 Task: Create a rule when a start date more than 1 days from now is set on a card by me.
Action: Mouse moved to (1083, 80)
Screenshot: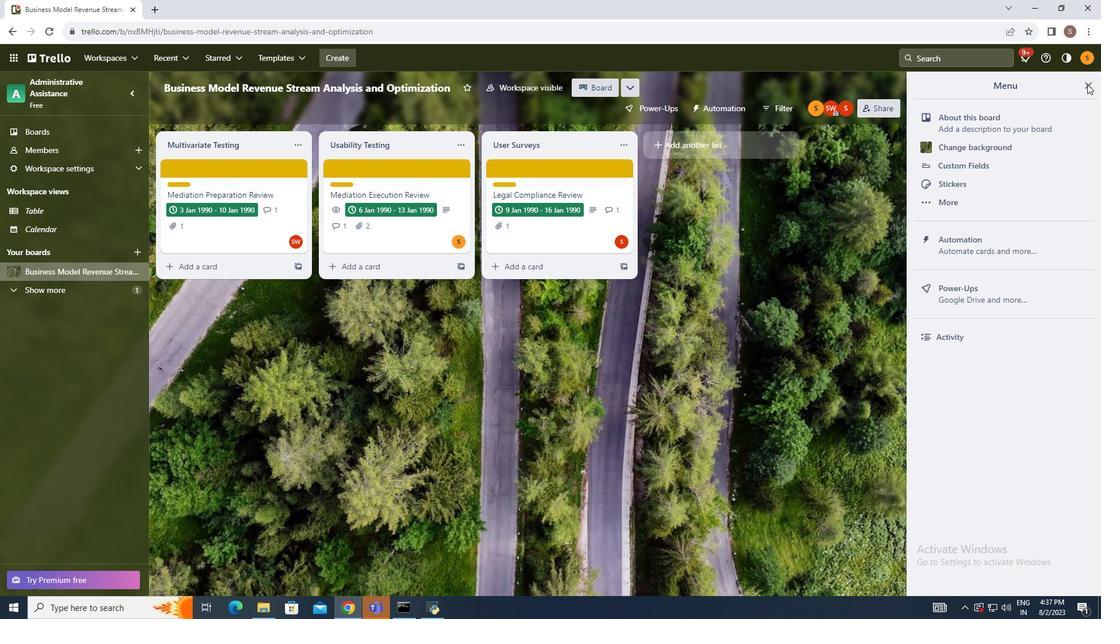 
Action: Mouse pressed left at (1083, 80)
Screenshot: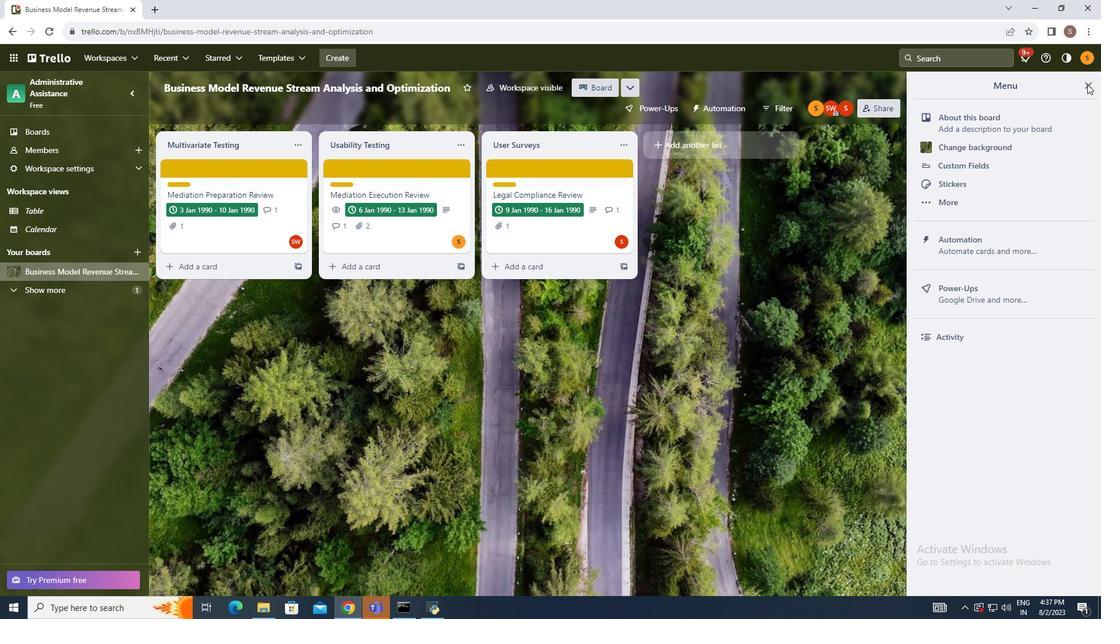 
Action: Mouse moved to (980, 234)
Screenshot: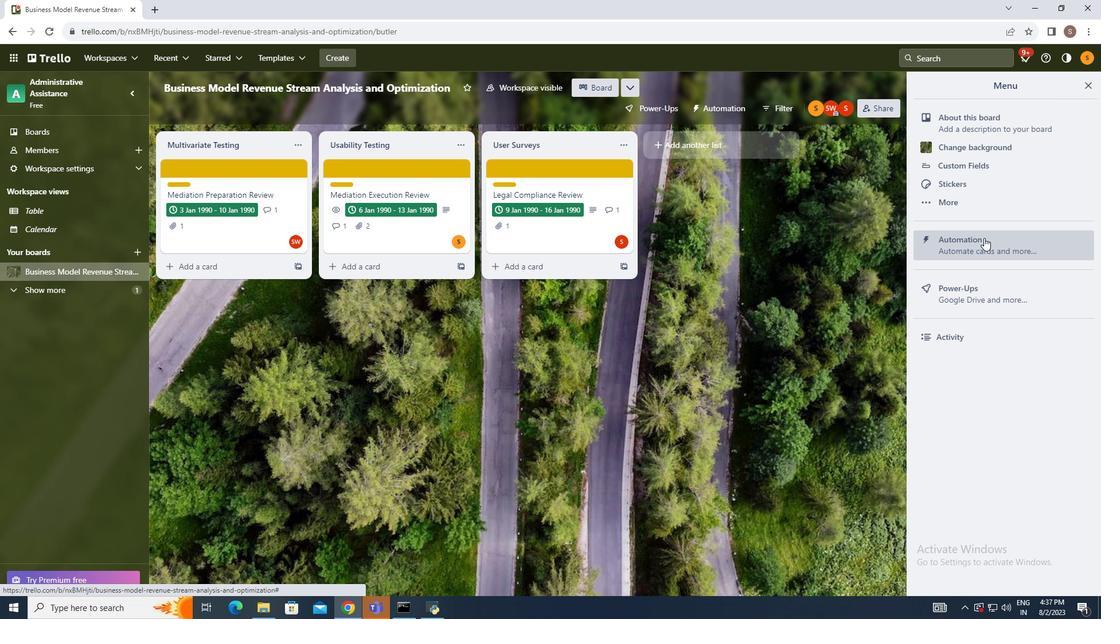 
Action: Mouse pressed left at (980, 234)
Screenshot: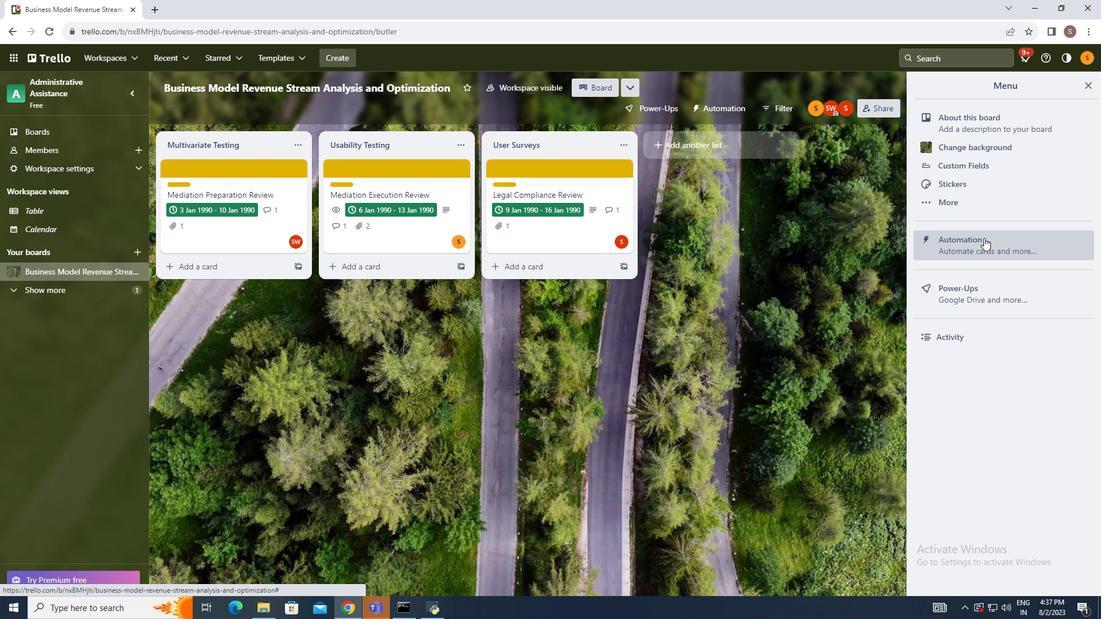 
Action: Mouse moved to (207, 206)
Screenshot: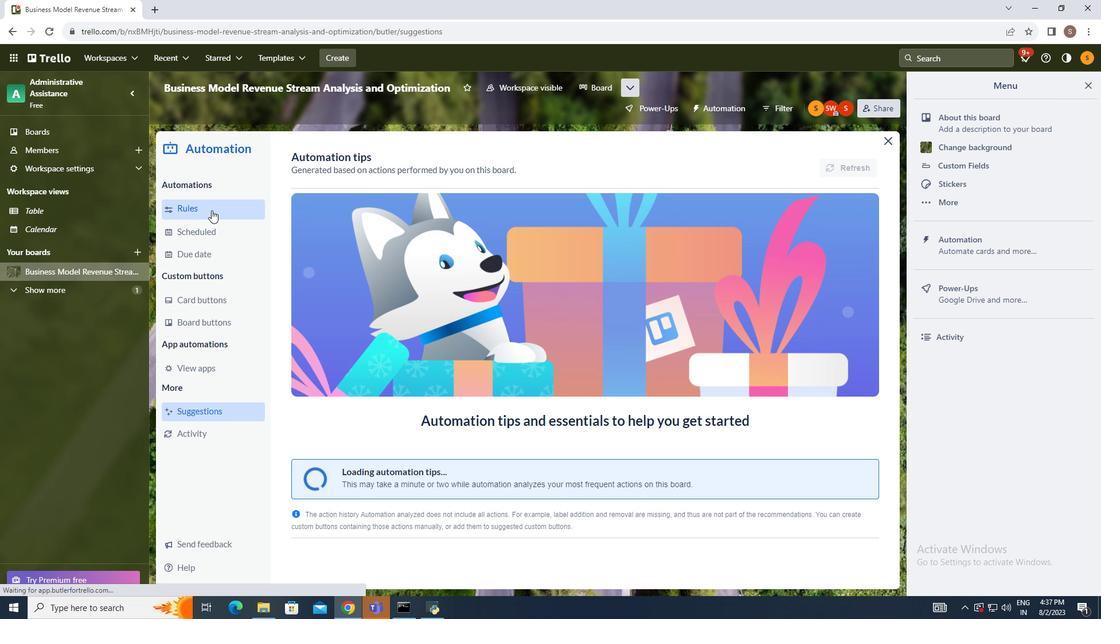
Action: Mouse pressed left at (207, 206)
Screenshot: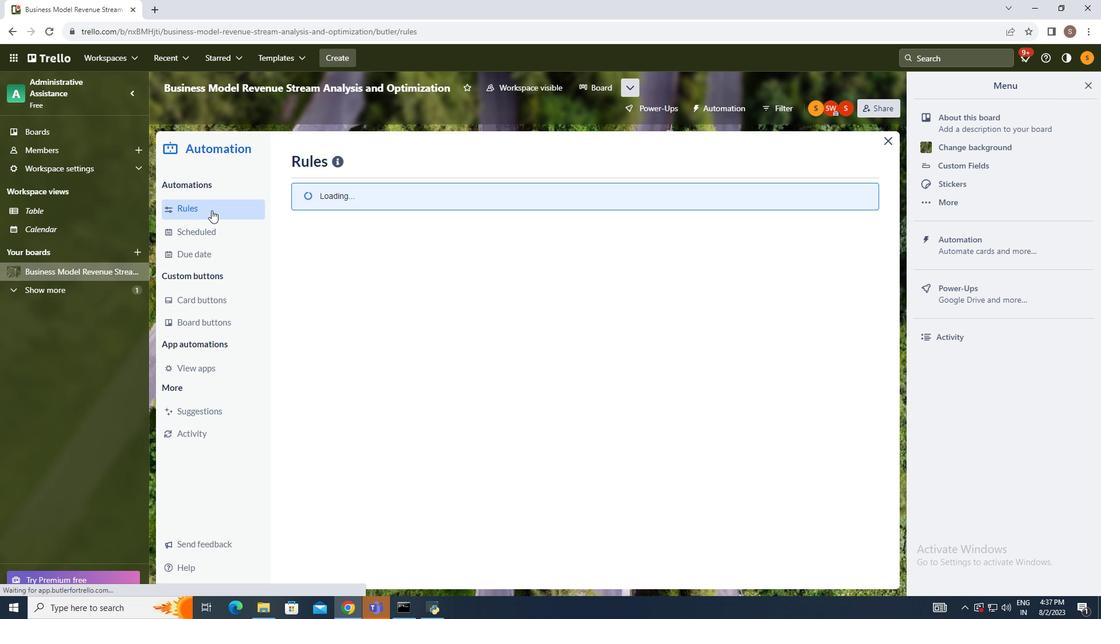 
Action: Mouse moved to (775, 160)
Screenshot: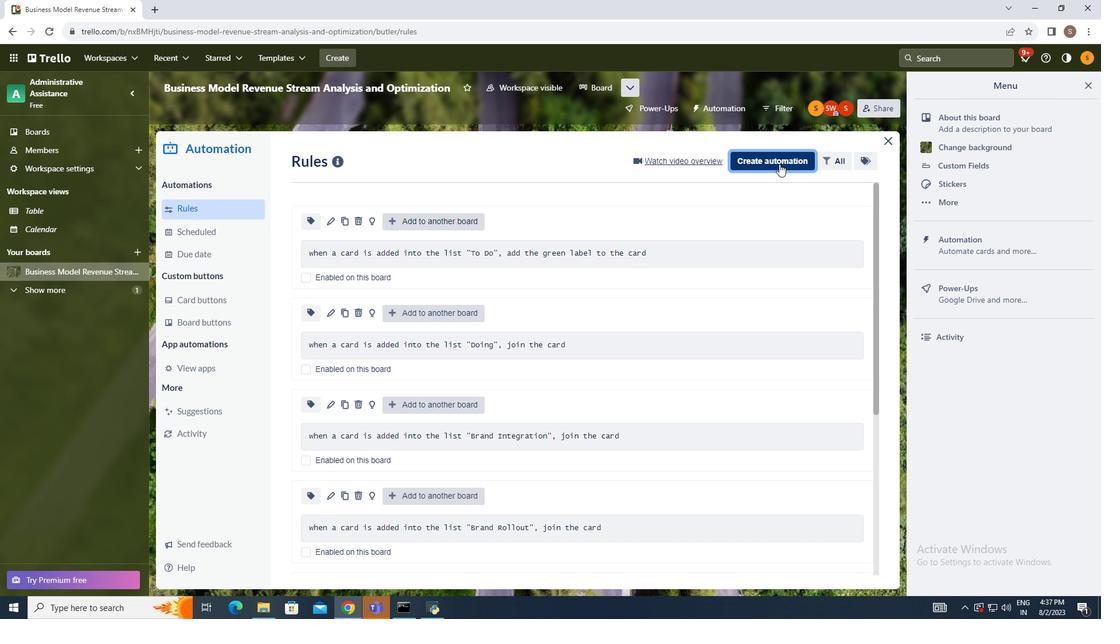 
Action: Mouse pressed left at (775, 160)
Screenshot: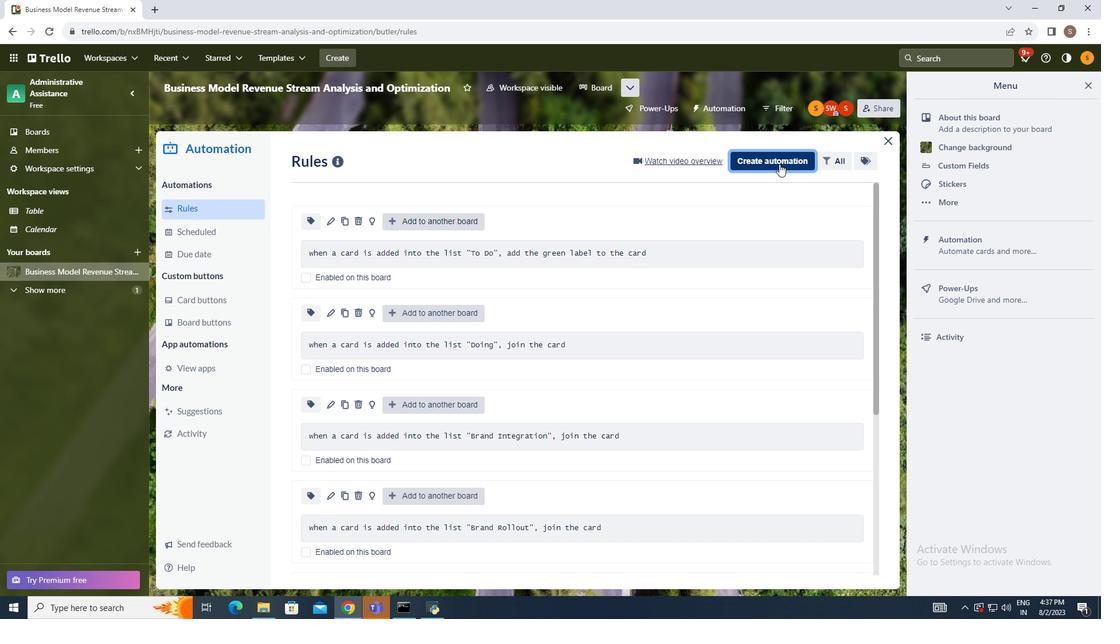 
Action: Mouse moved to (595, 266)
Screenshot: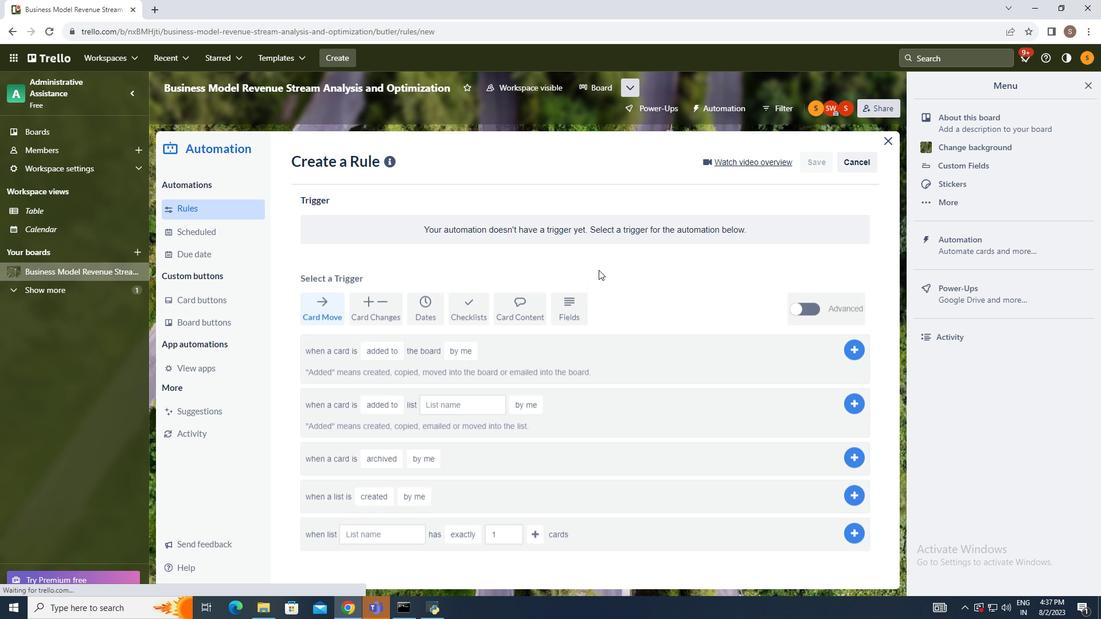 
Action: Mouse pressed left at (595, 266)
Screenshot: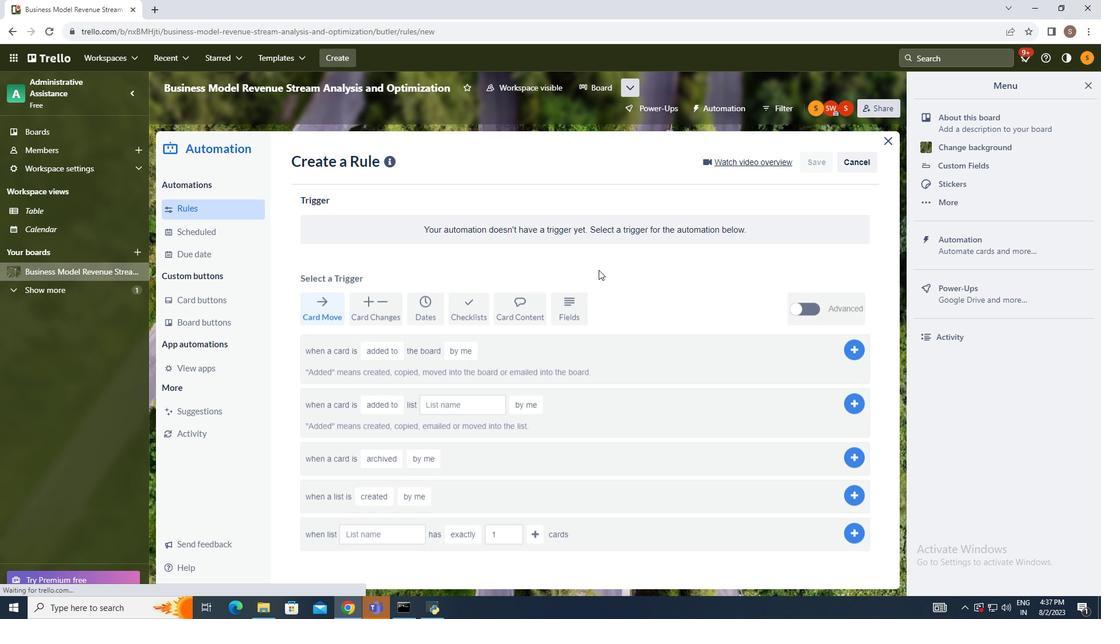 
Action: Mouse moved to (426, 313)
Screenshot: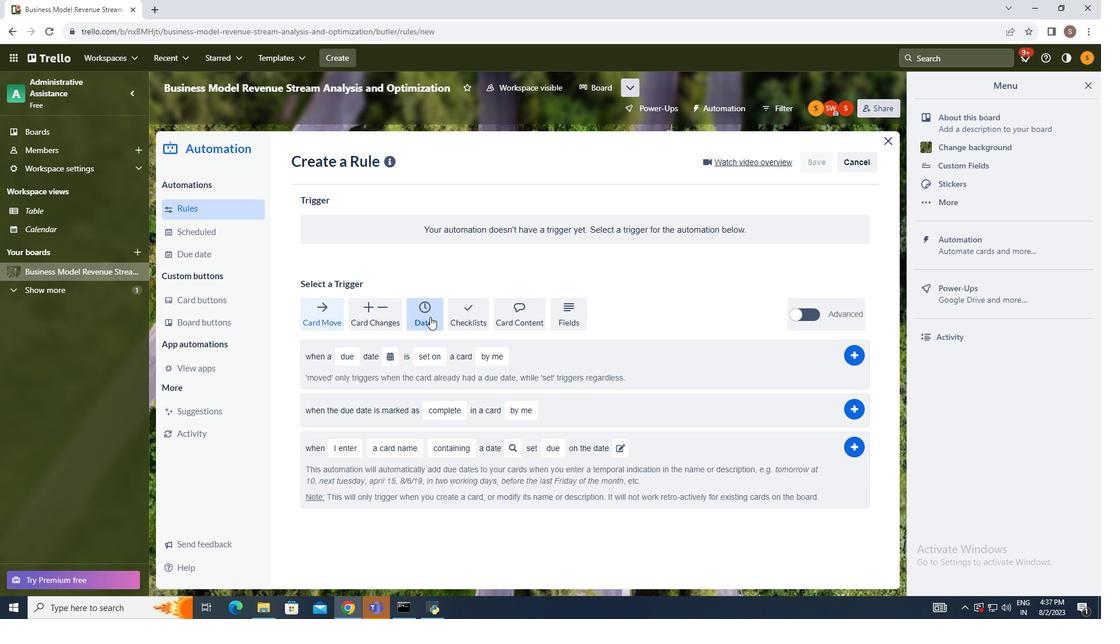 
Action: Mouse pressed left at (426, 313)
Screenshot: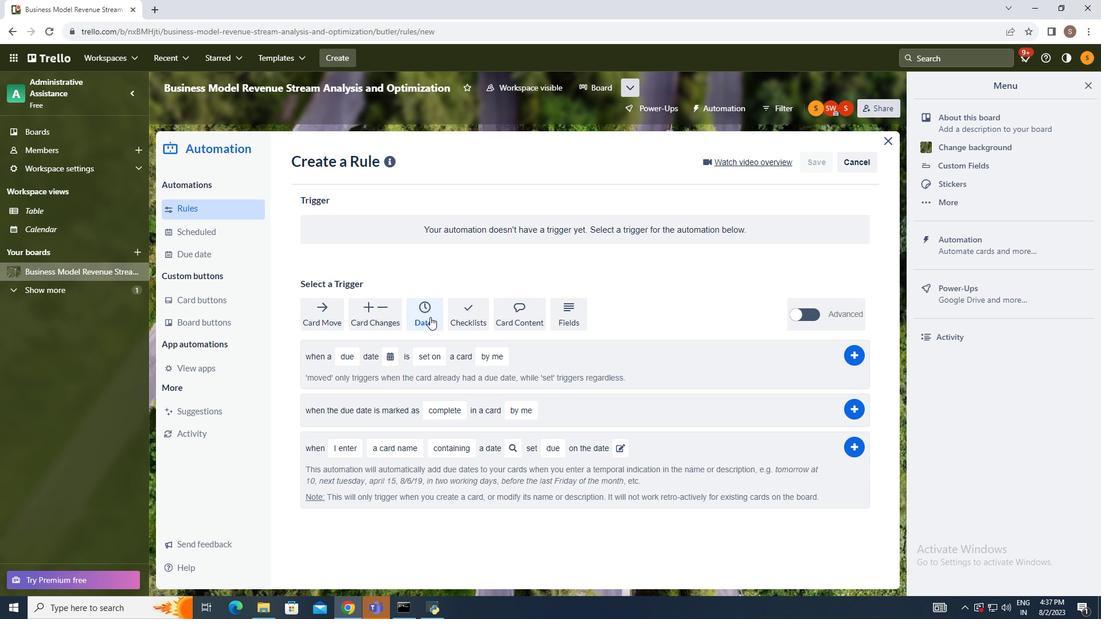 
Action: Mouse moved to (345, 348)
Screenshot: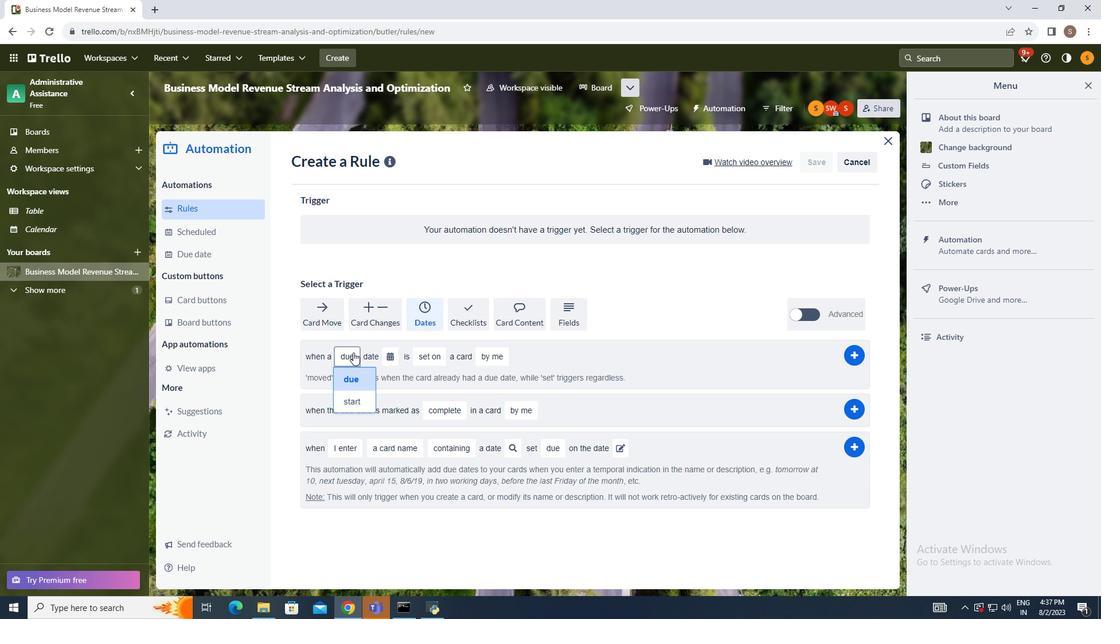 
Action: Mouse pressed left at (345, 348)
Screenshot: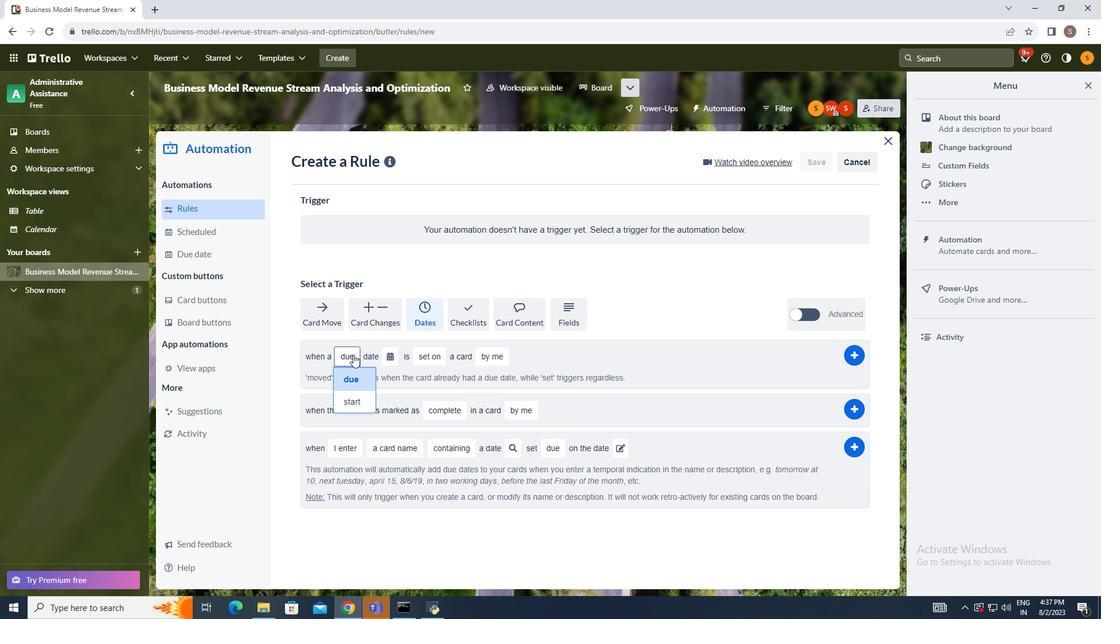 
Action: Mouse moved to (351, 395)
Screenshot: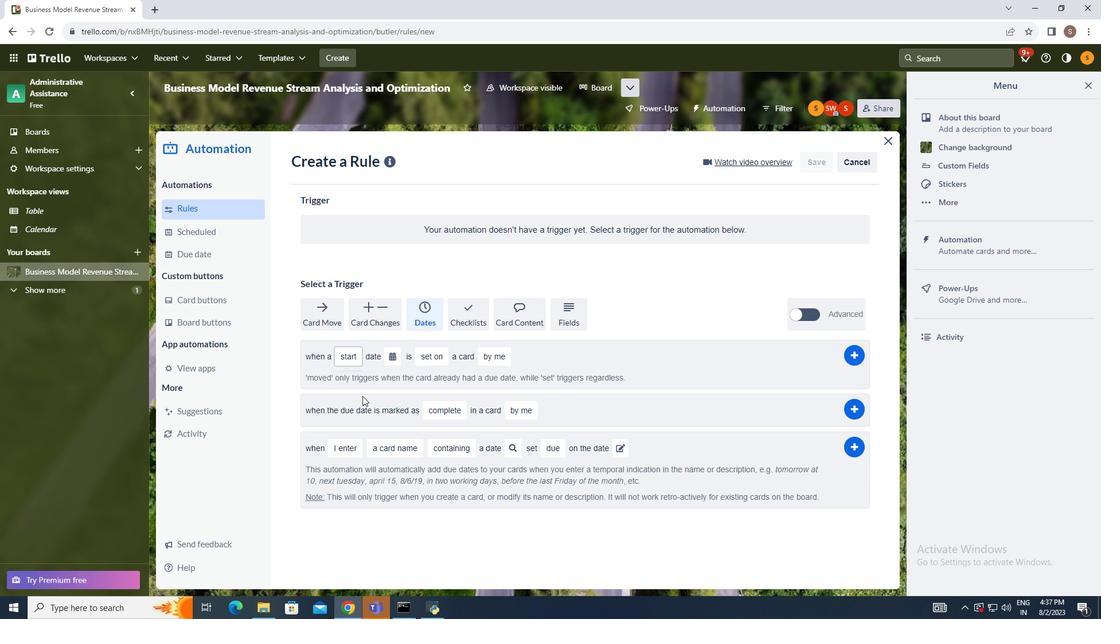 
Action: Mouse pressed left at (351, 395)
Screenshot: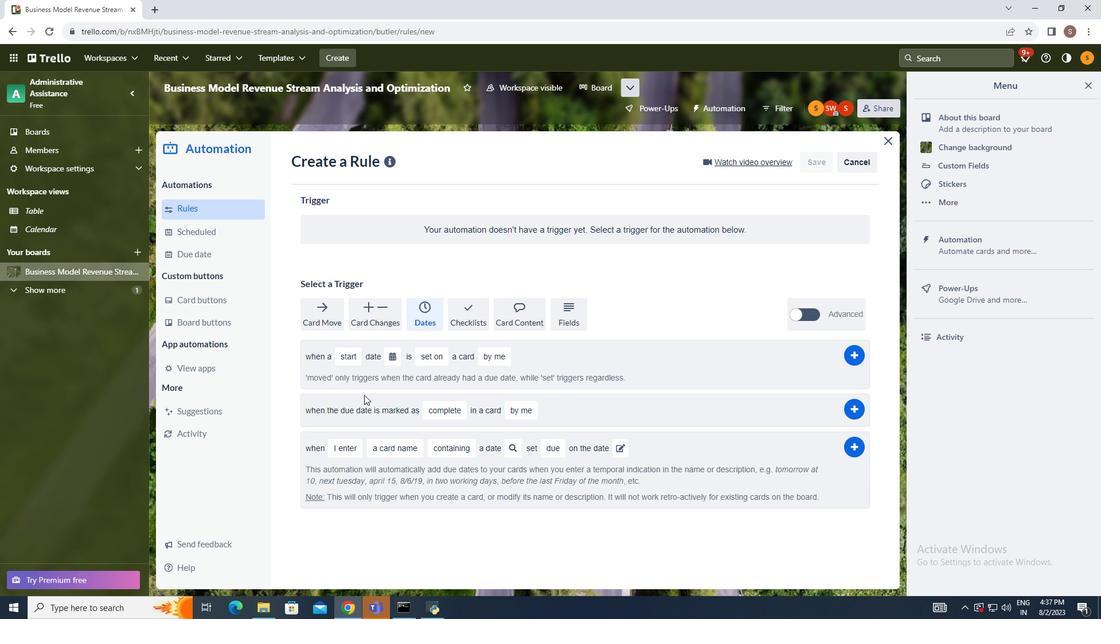 
Action: Mouse moved to (384, 354)
Screenshot: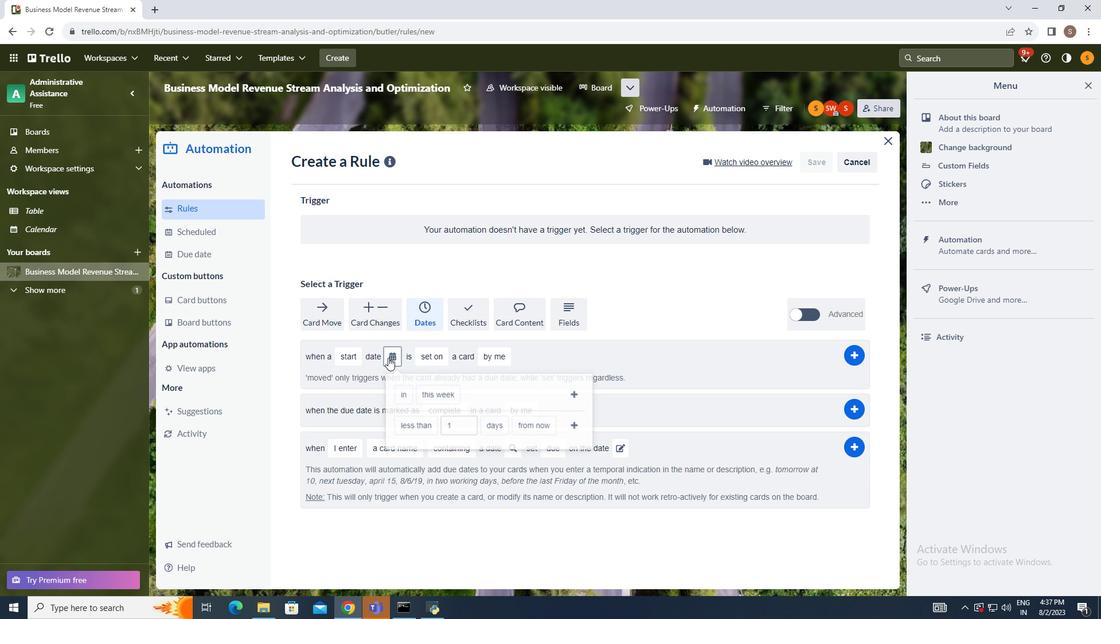 
Action: Mouse pressed left at (384, 354)
Screenshot: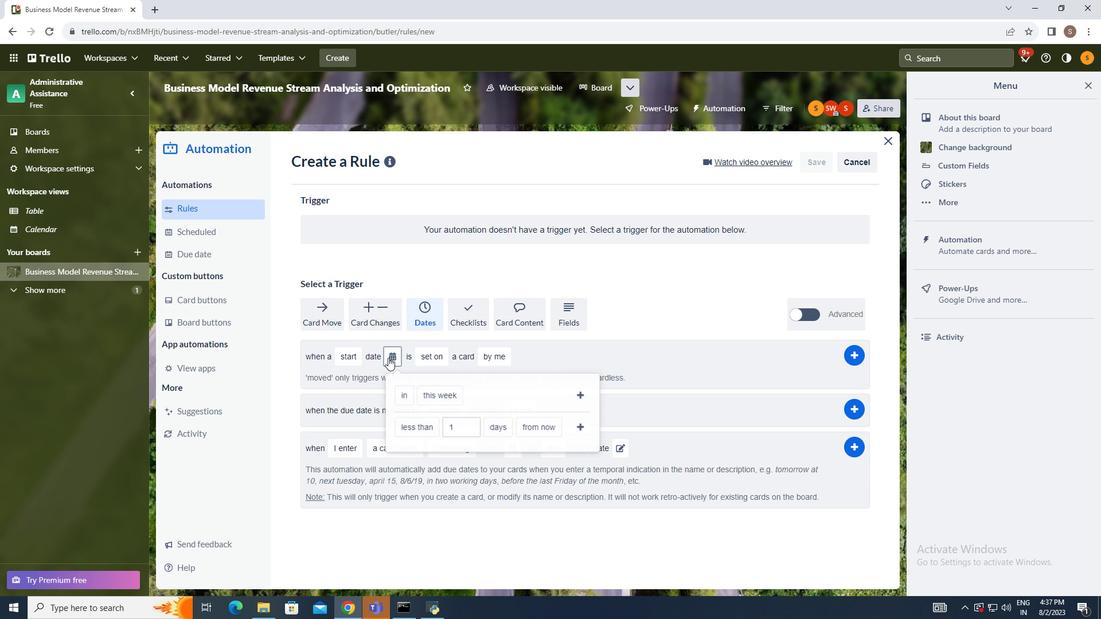 
Action: Mouse moved to (406, 425)
Screenshot: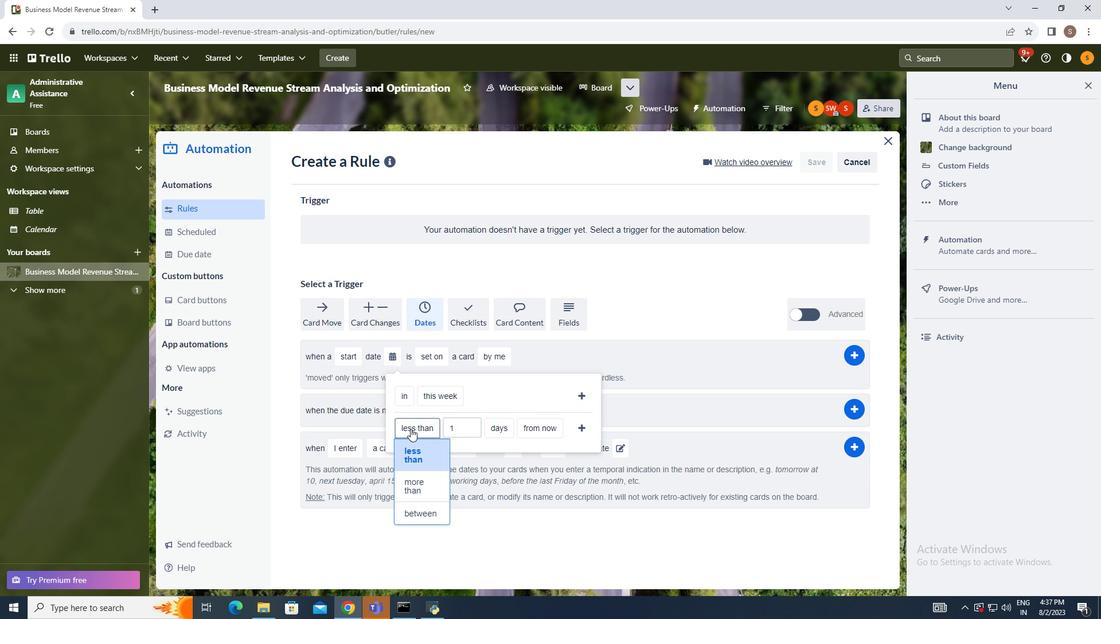 
Action: Mouse pressed left at (406, 425)
Screenshot: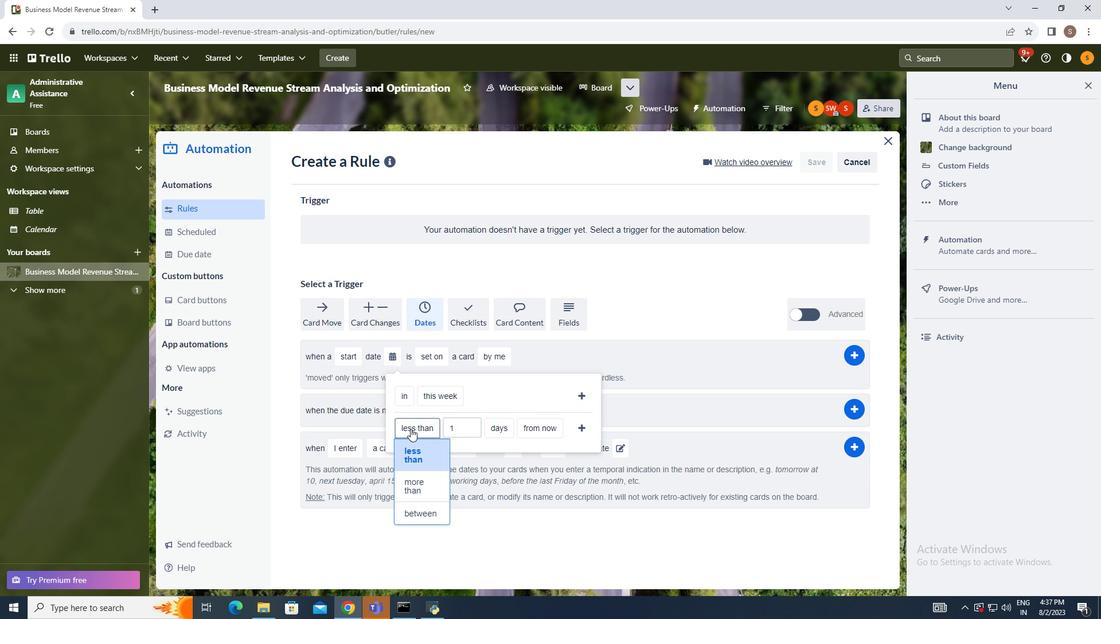 
Action: Mouse moved to (412, 476)
Screenshot: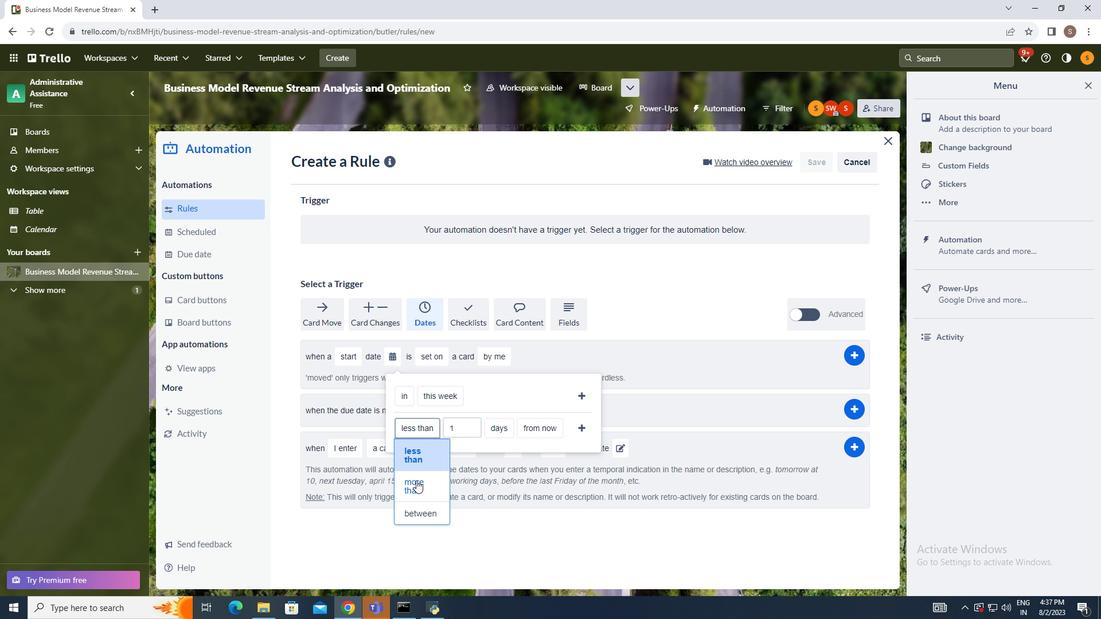 
Action: Mouse pressed left at (412, 476)
Screenshot: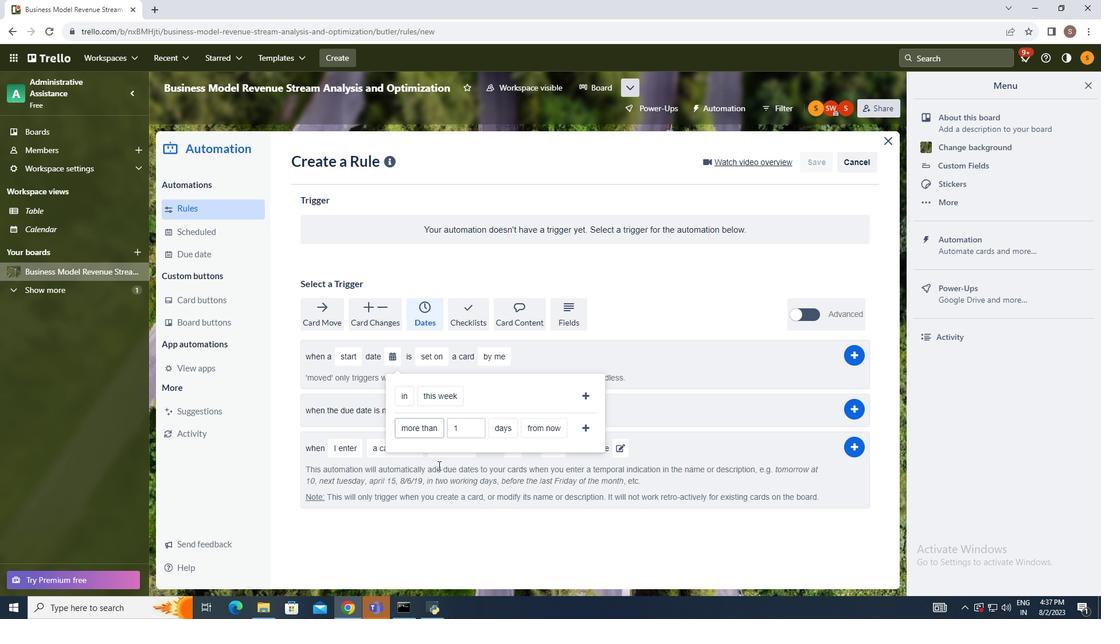 
Action: Mouse moved to (507, 426)
Screenshot: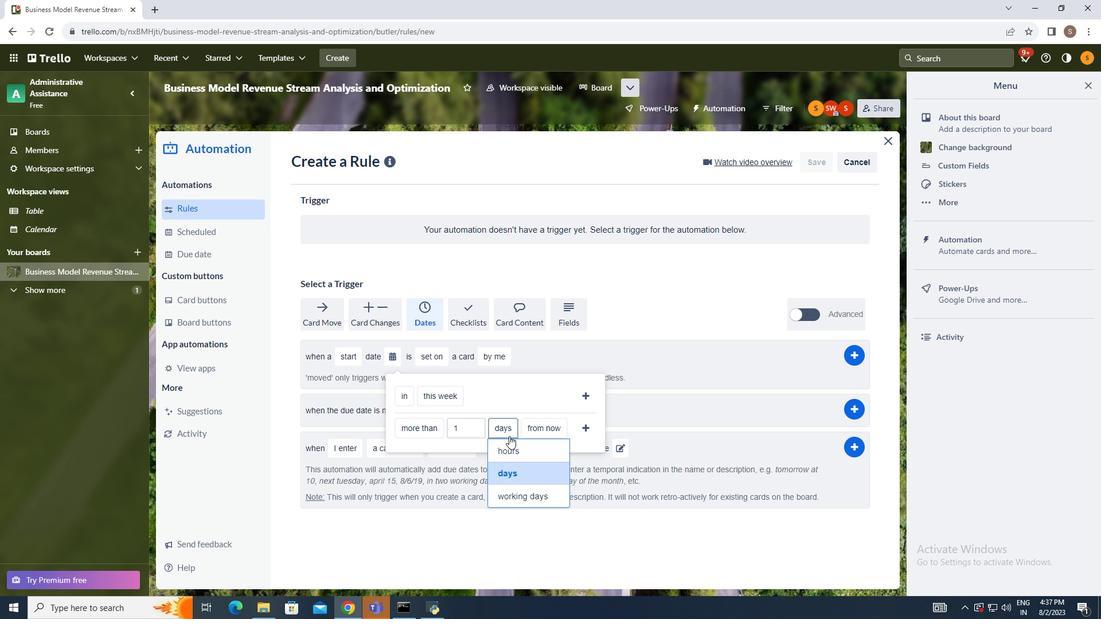 
Action: Mouse pressed left at (507, 426)
Screenshot: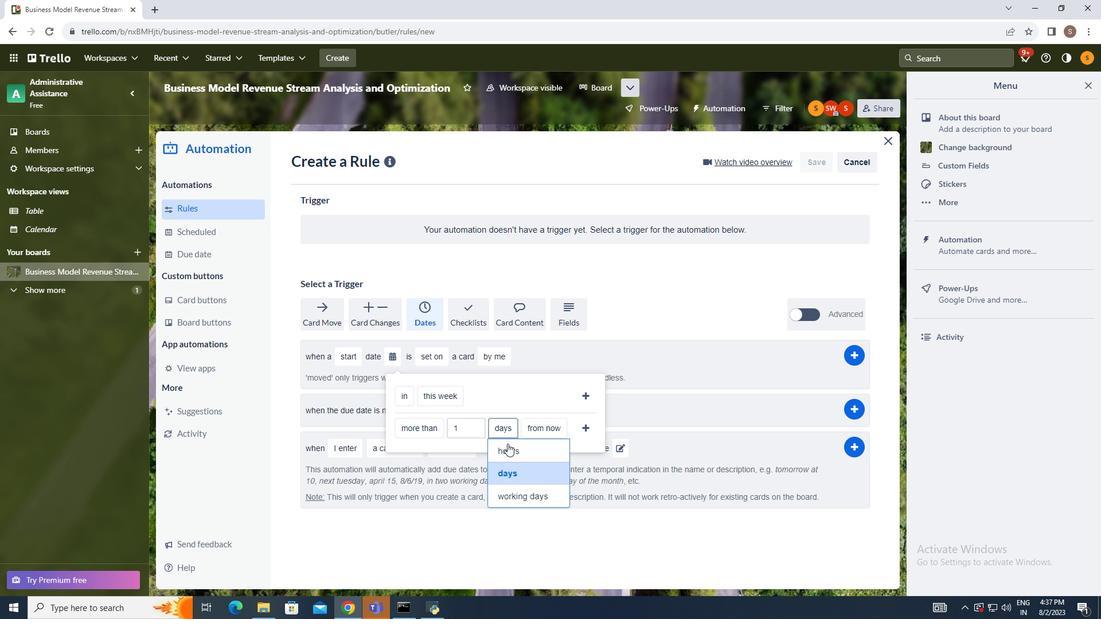 
Action: Mouse moved to (511, 469)
Screenshot: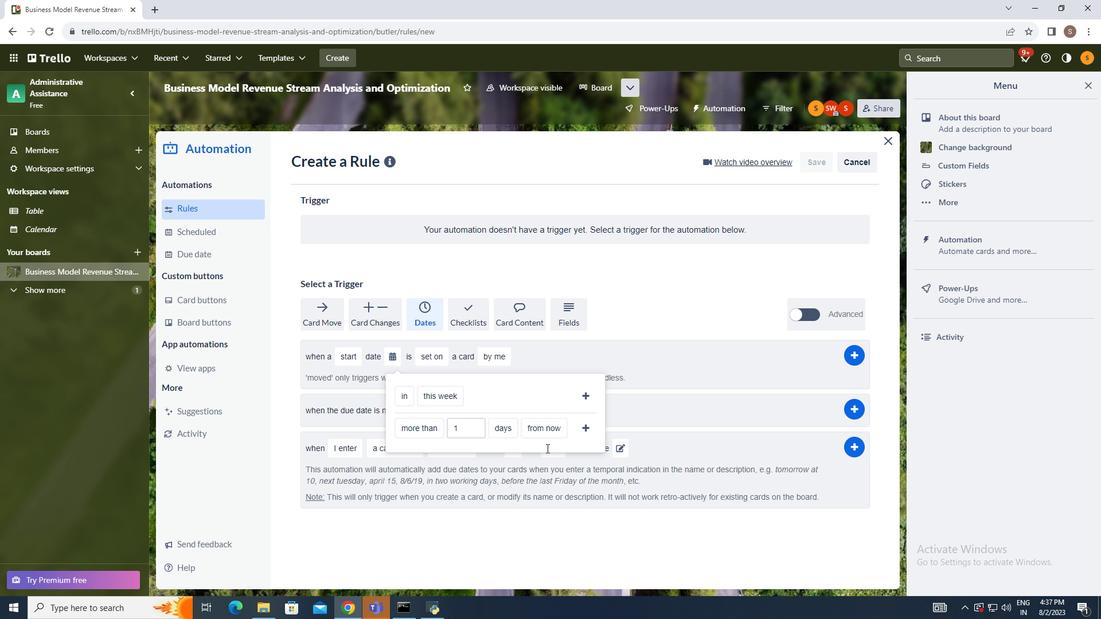 
Action: Mouse pressed left at (511, 469)
Screenshot: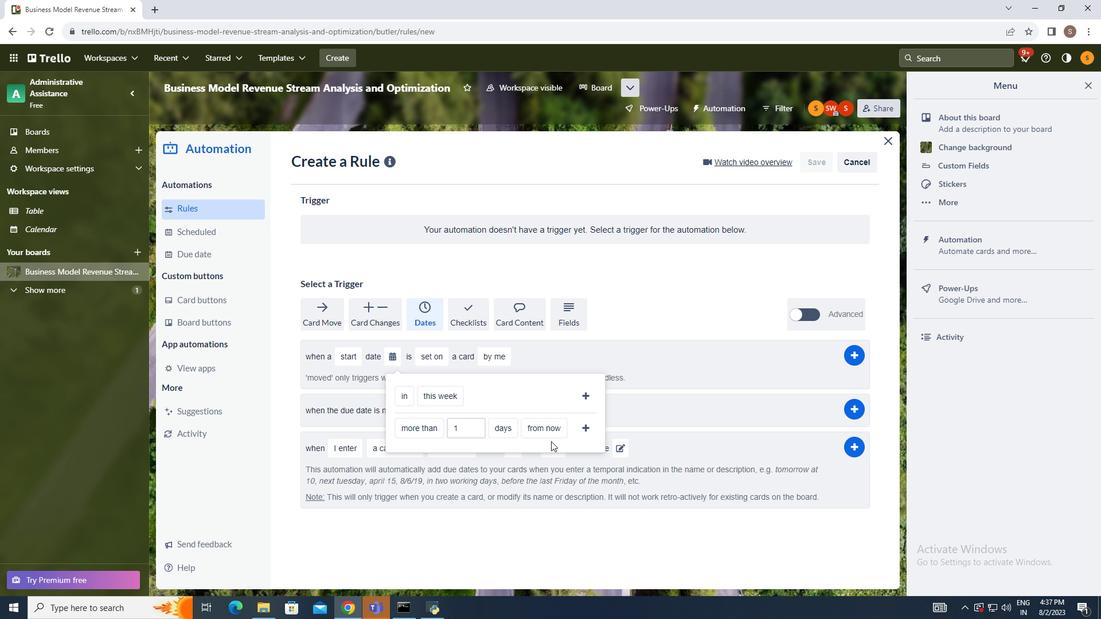 
Action: Mouse moved to (548, 422)
Screenshot: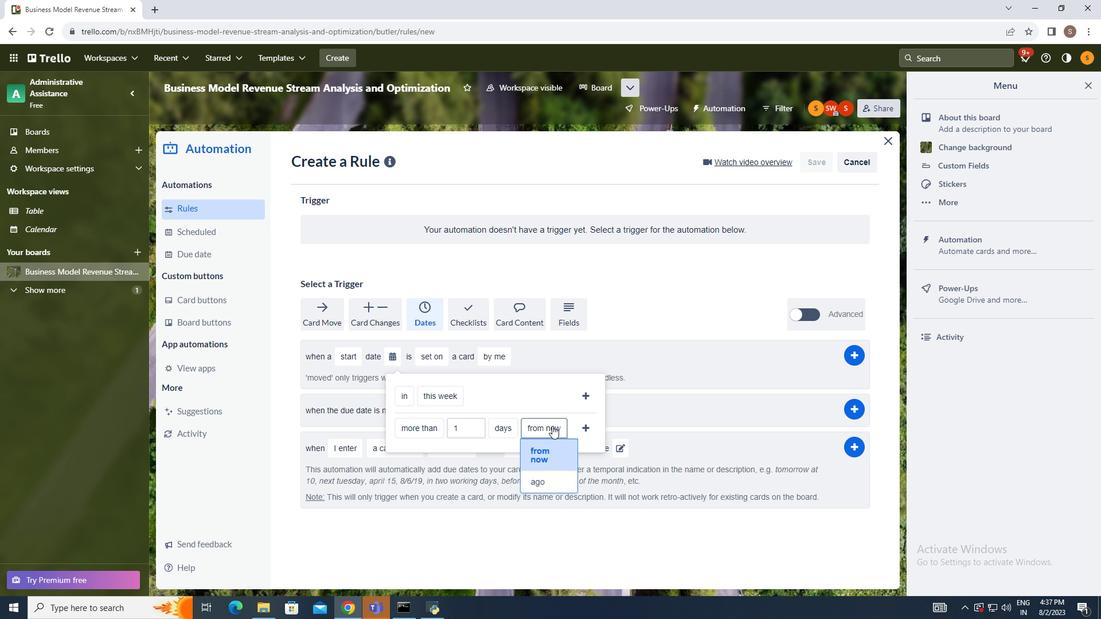 
Action: Mouse pressed left at (548, 422)
Screenshot: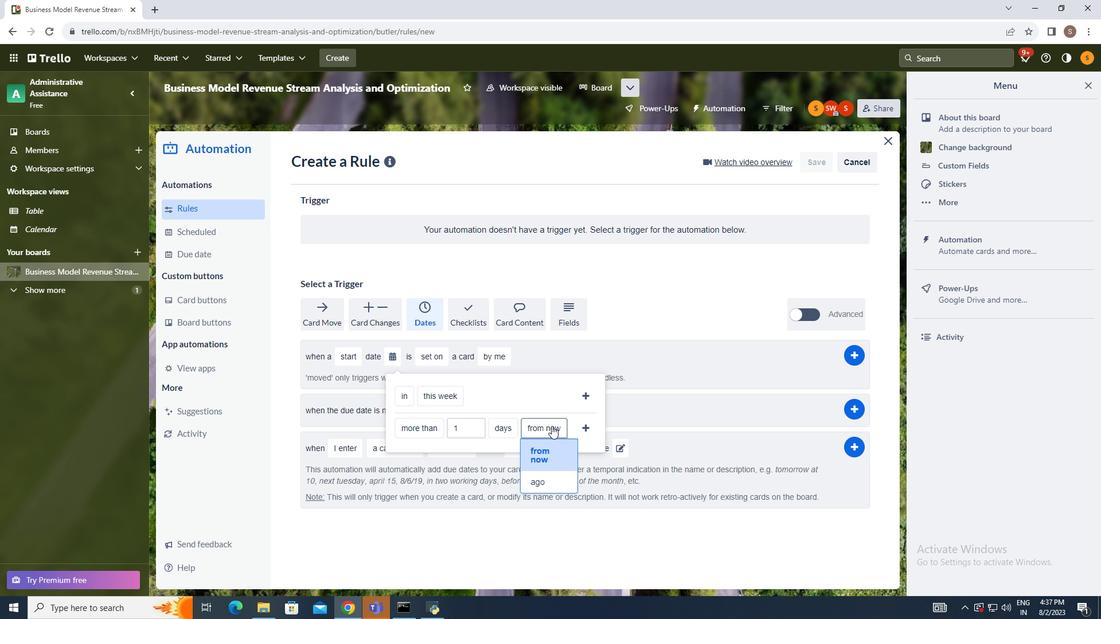 
Action: Mouse moved to (542, 450)
Screenshot: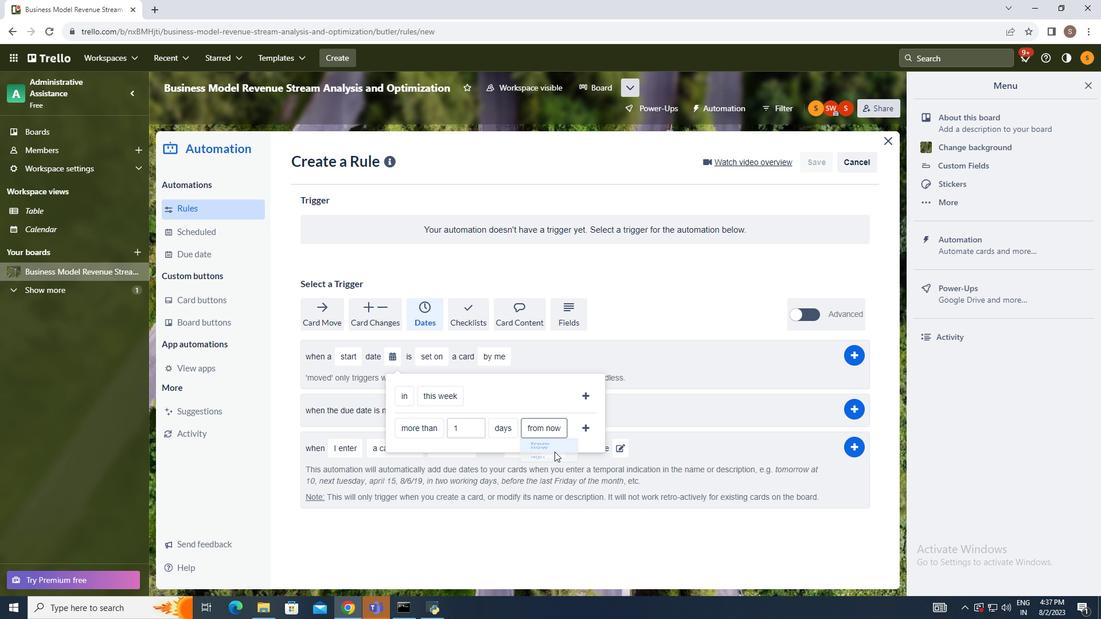 
Action: Mouse pressed left at (542, 450)
Screenshot: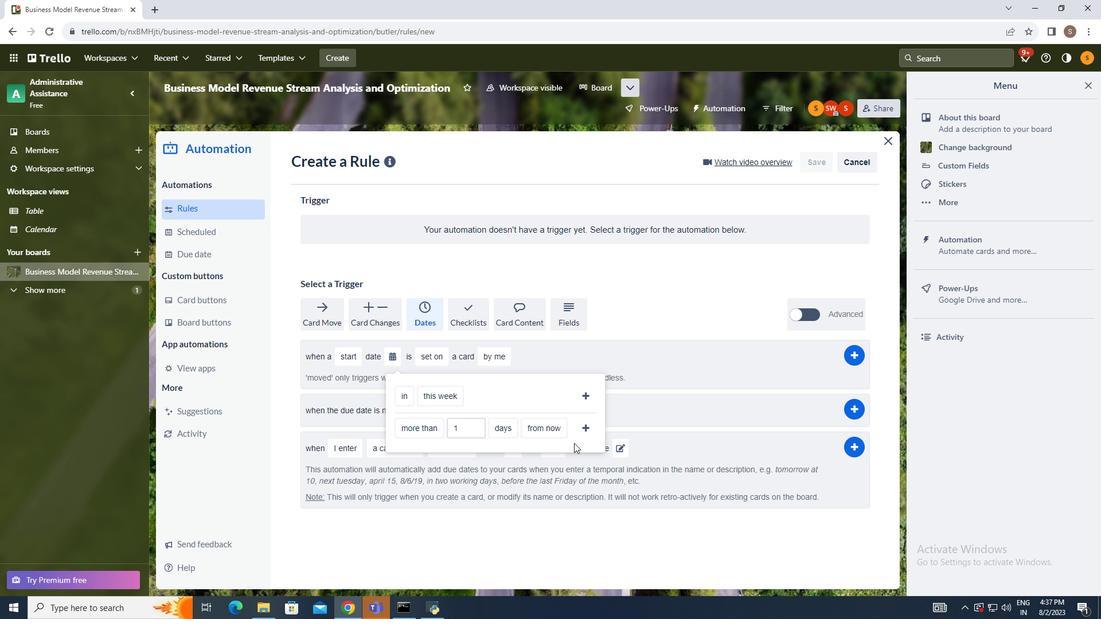 
Action: Mouse moved to (582, 426)
Screenshot: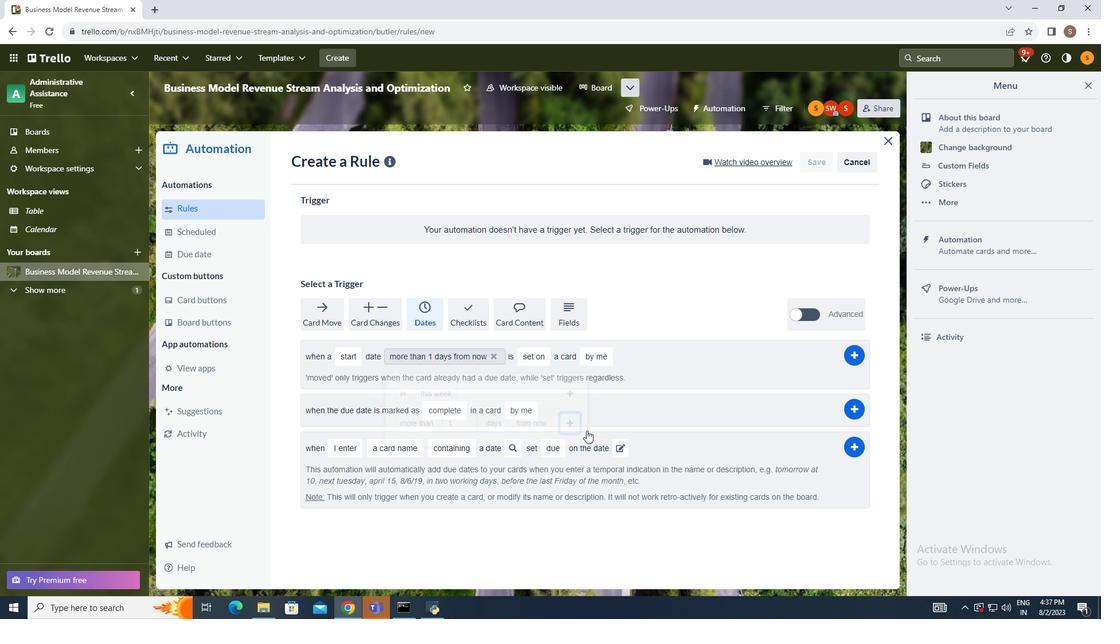 
Action: Mouse pressed left at (582, 426)
Screenshot: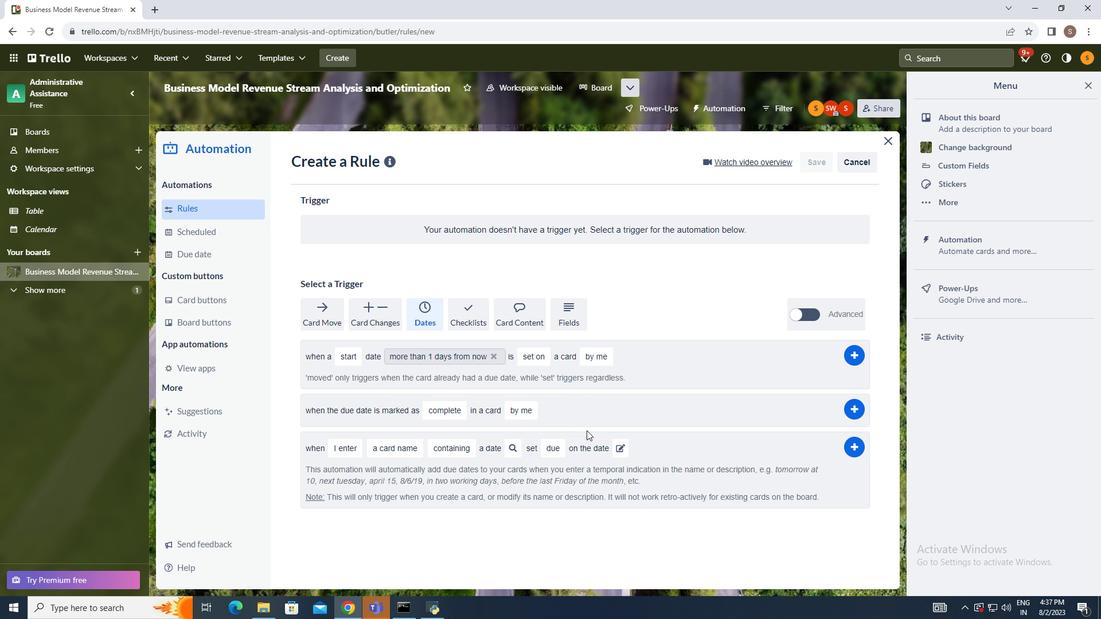 
Action: Mouse moved to (530, 352)
Screenshot: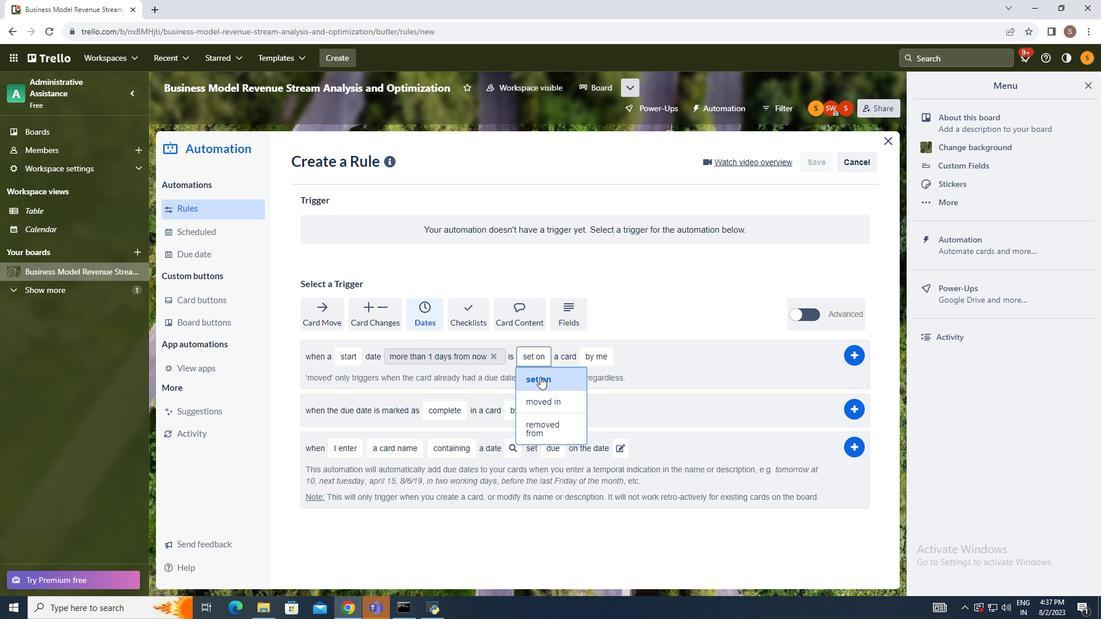 
Action: Mouse pressed left at (530, 352)
Screenshot: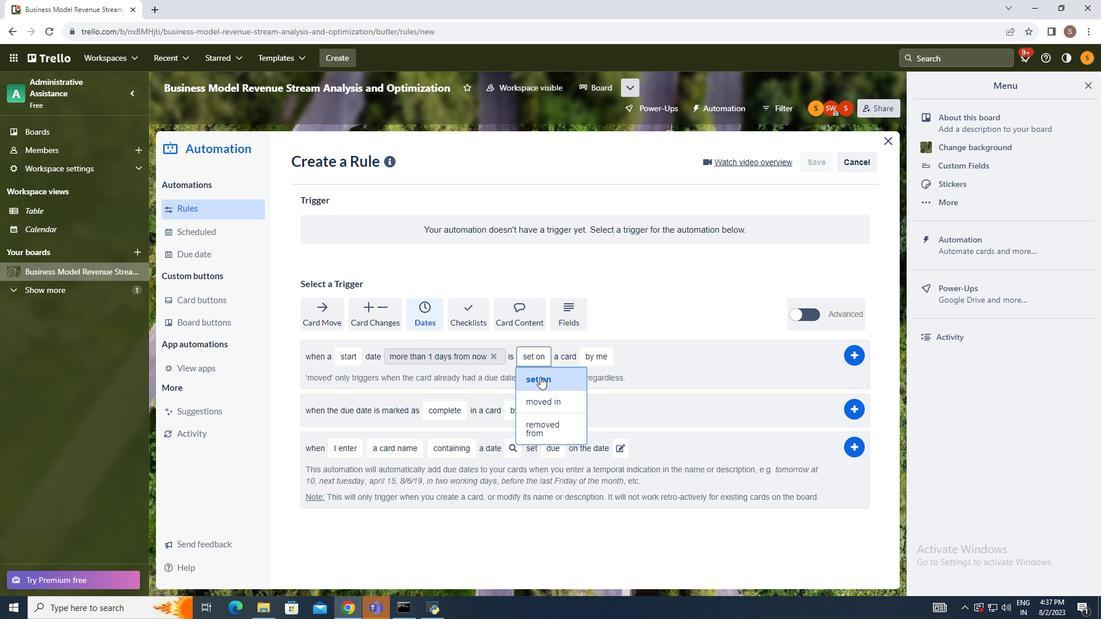 
Action: Mouse moved to (536, 374)
Screenshot: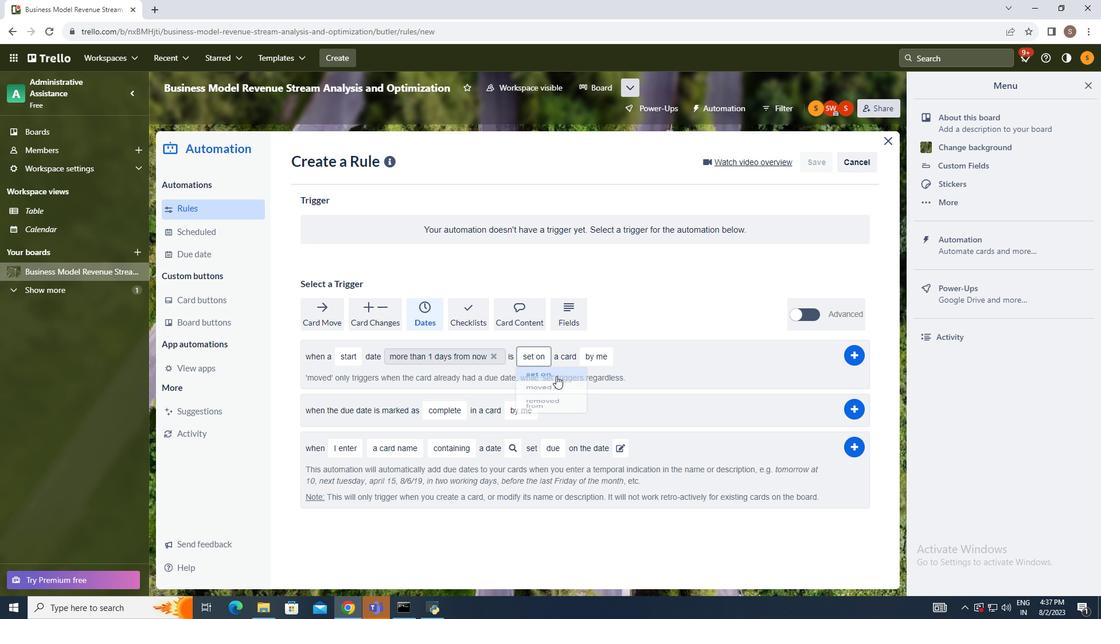 
Action: Mouse pressed left at (536, 374)
Screenshot: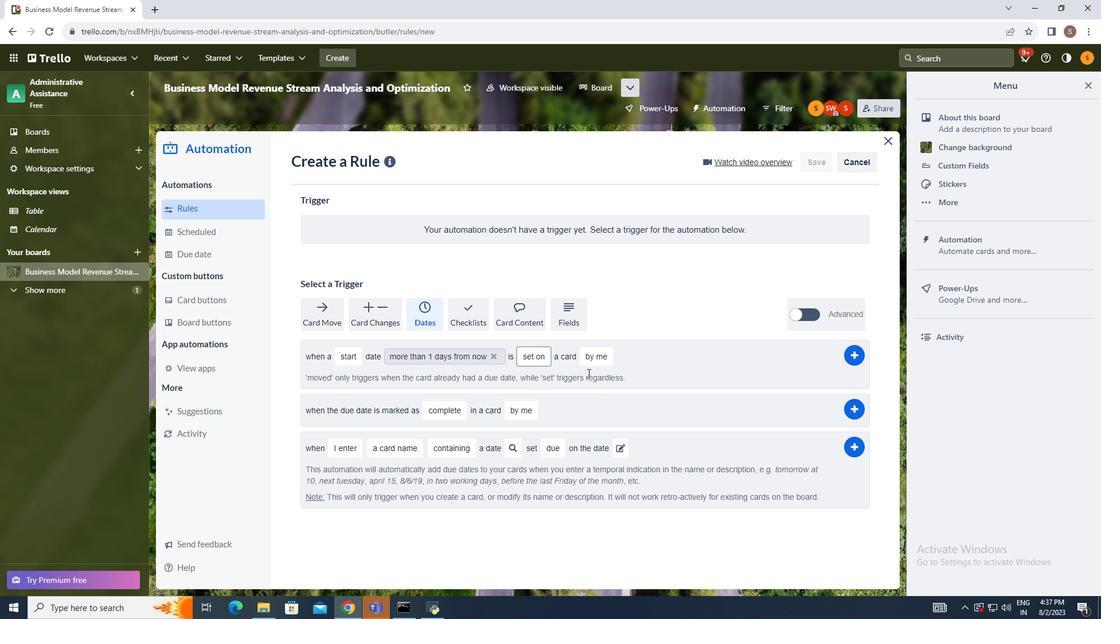 
Action: Mouse moved to (594, 356)
Screenshot: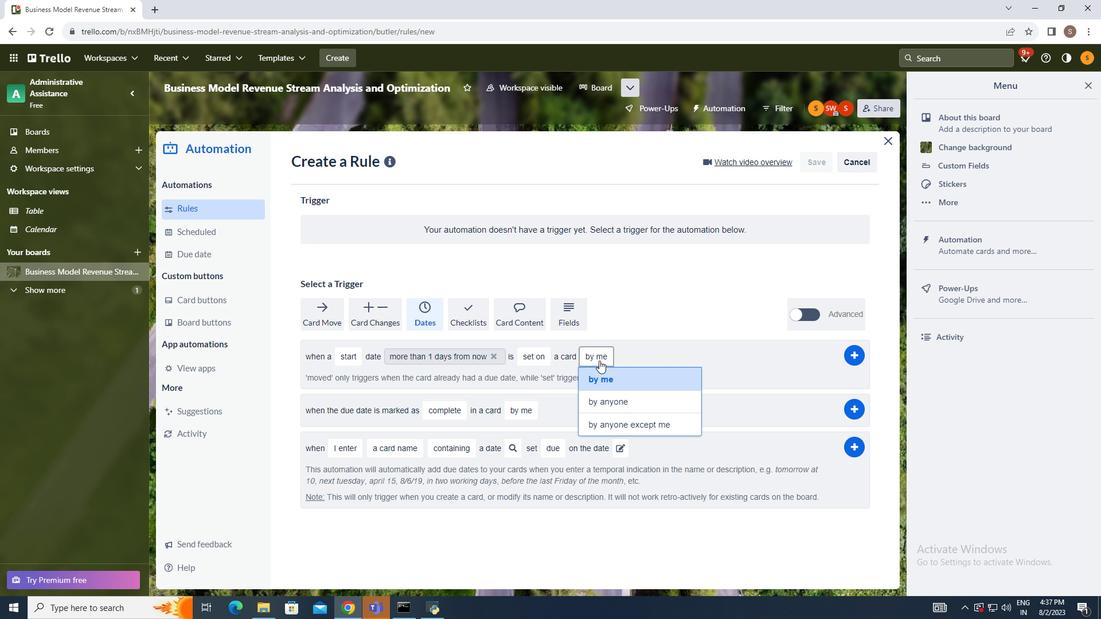 
Action: Mouse pressed left at (594, 356)
Screenshot: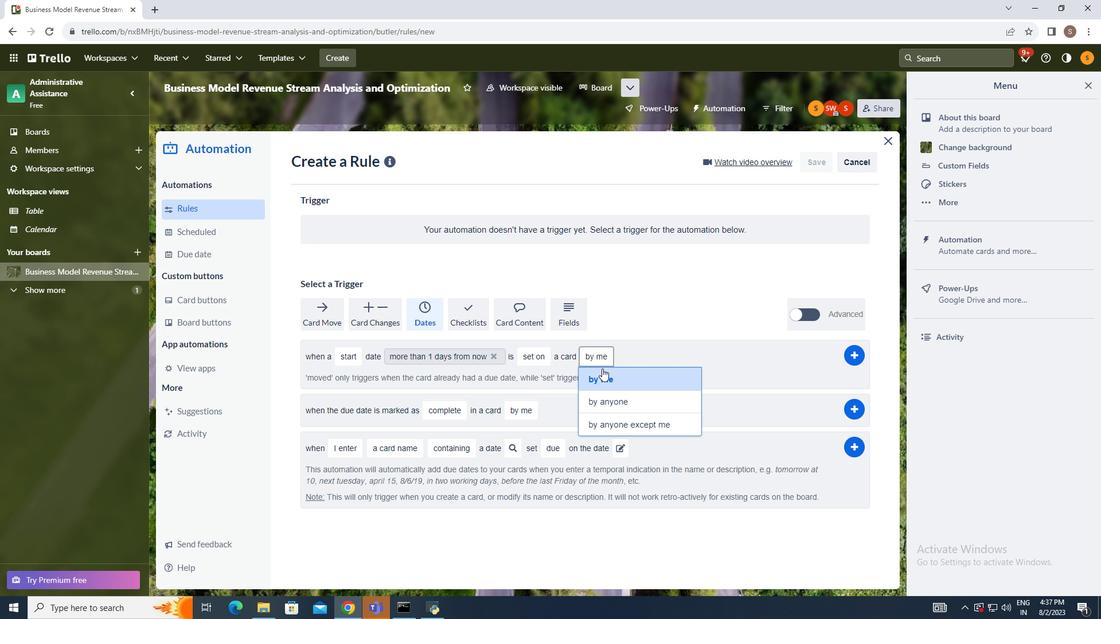 
Action: Mouse moved to (599, 371)
Screenshot: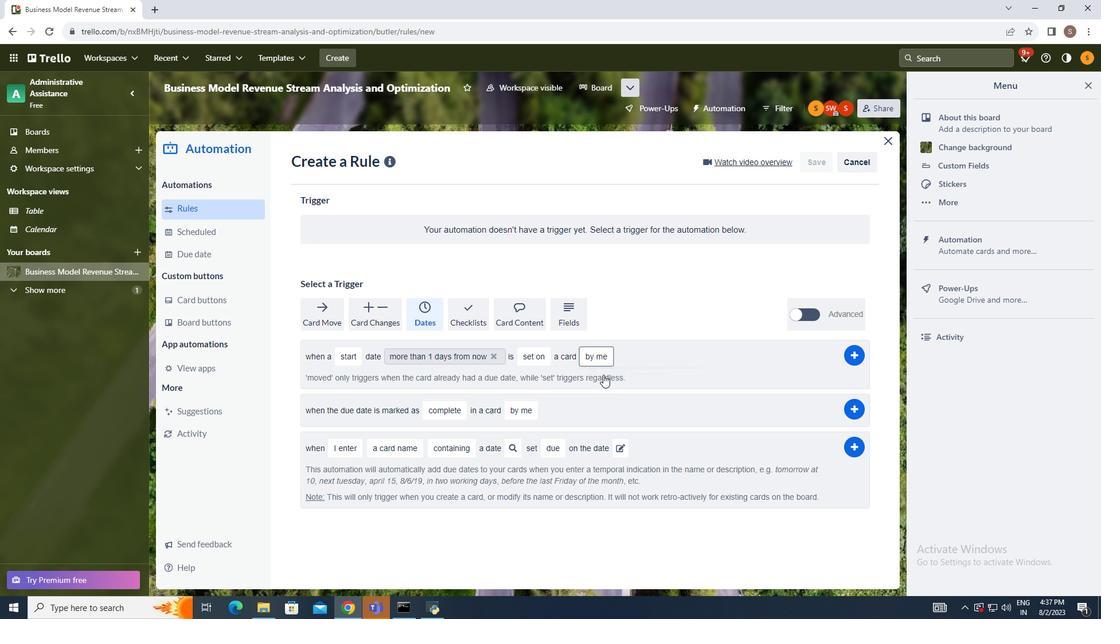 
Action: Mouse pressed left at (599, 371)
Screenshot: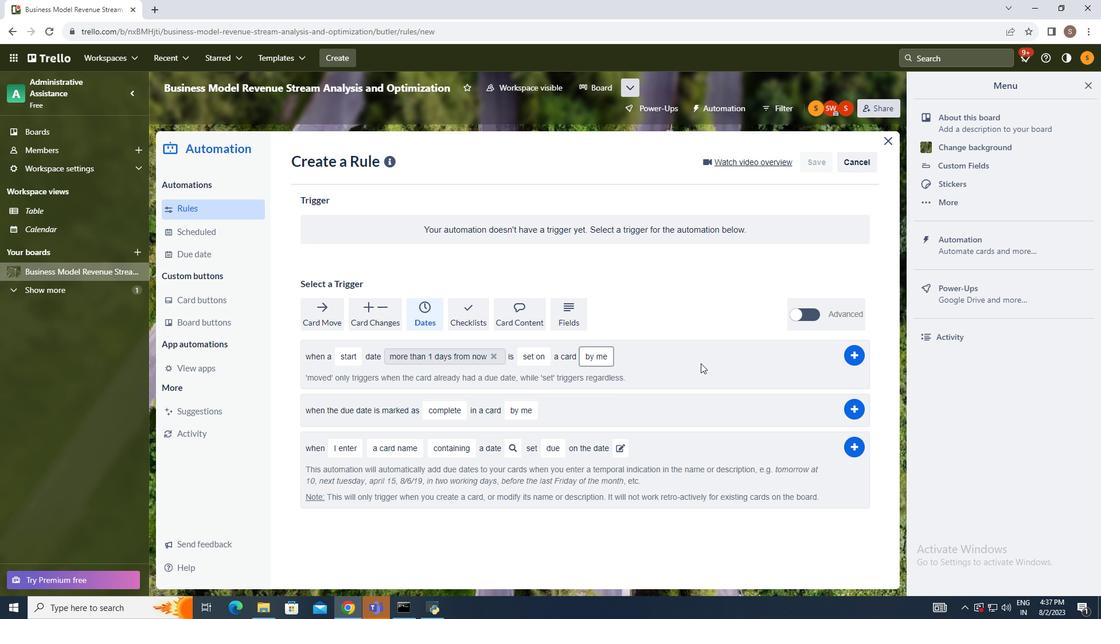 
Action: Mouse moved to (850, 350)
Screenshot: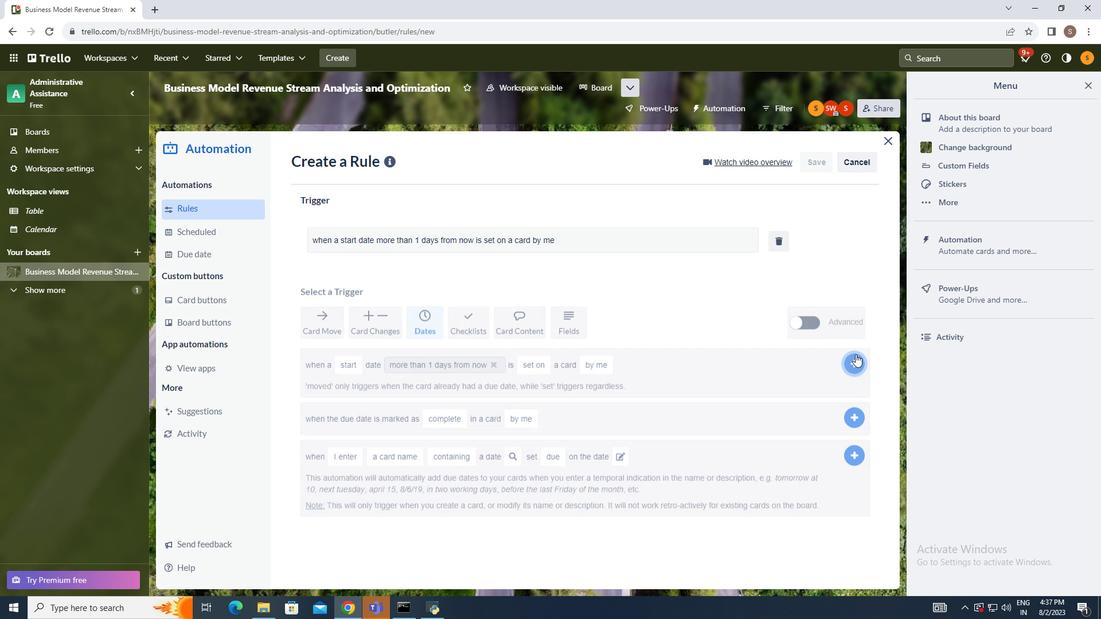 
Action: Mouse pressed left at (850, 350)
Screenshot: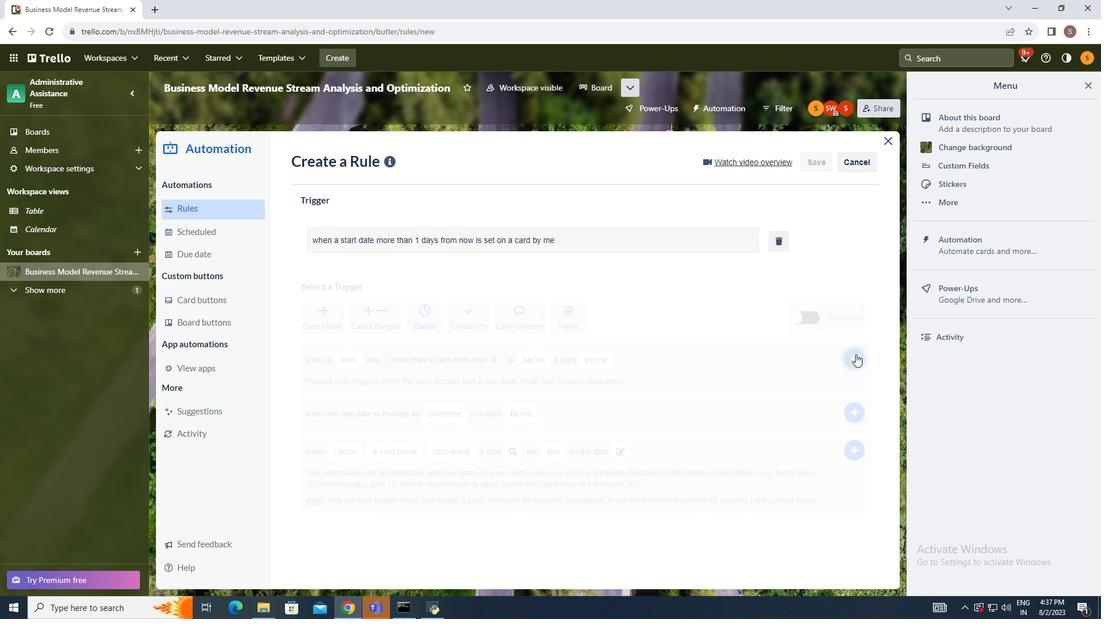 
Action: Mouse moved to (914, 351)
Screenshot: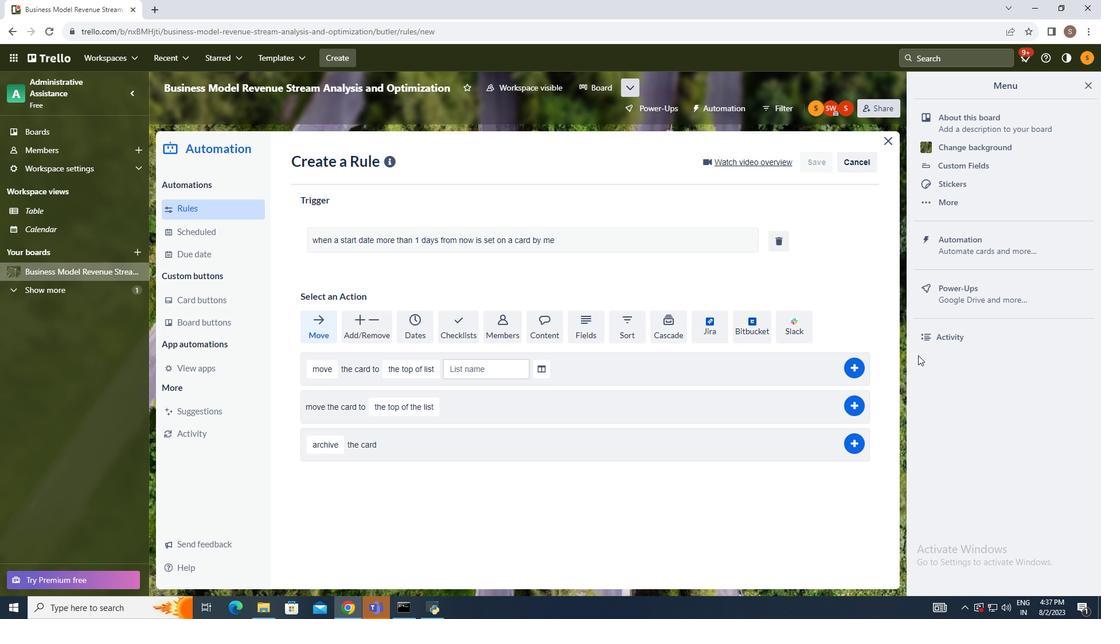 
